 Task: Look for products in the category "Enzymes" from Renew Life only.
Action: Mouse moved to (307, 153)
Screenshot: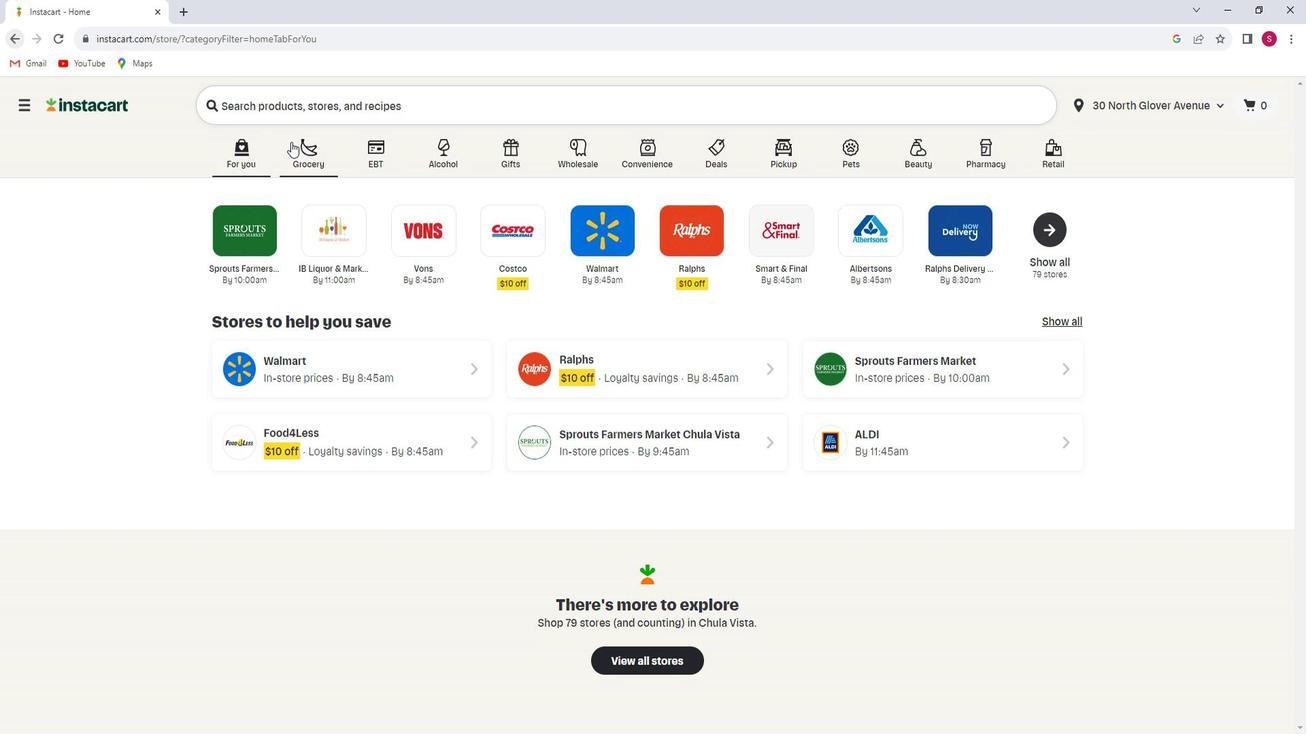
Action: Mouse pressed left at (307, 153)
Screenshot: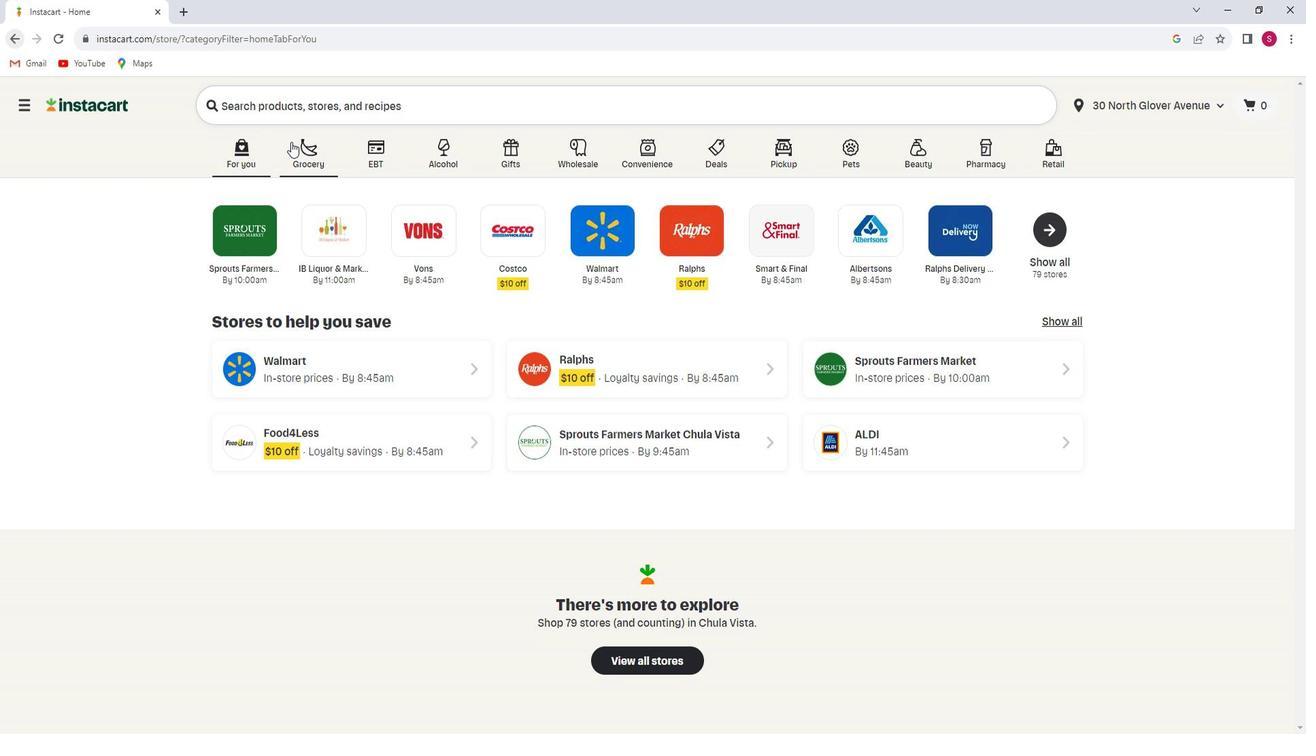 
Action: Mouse moved to (329, 404)
Screenshot: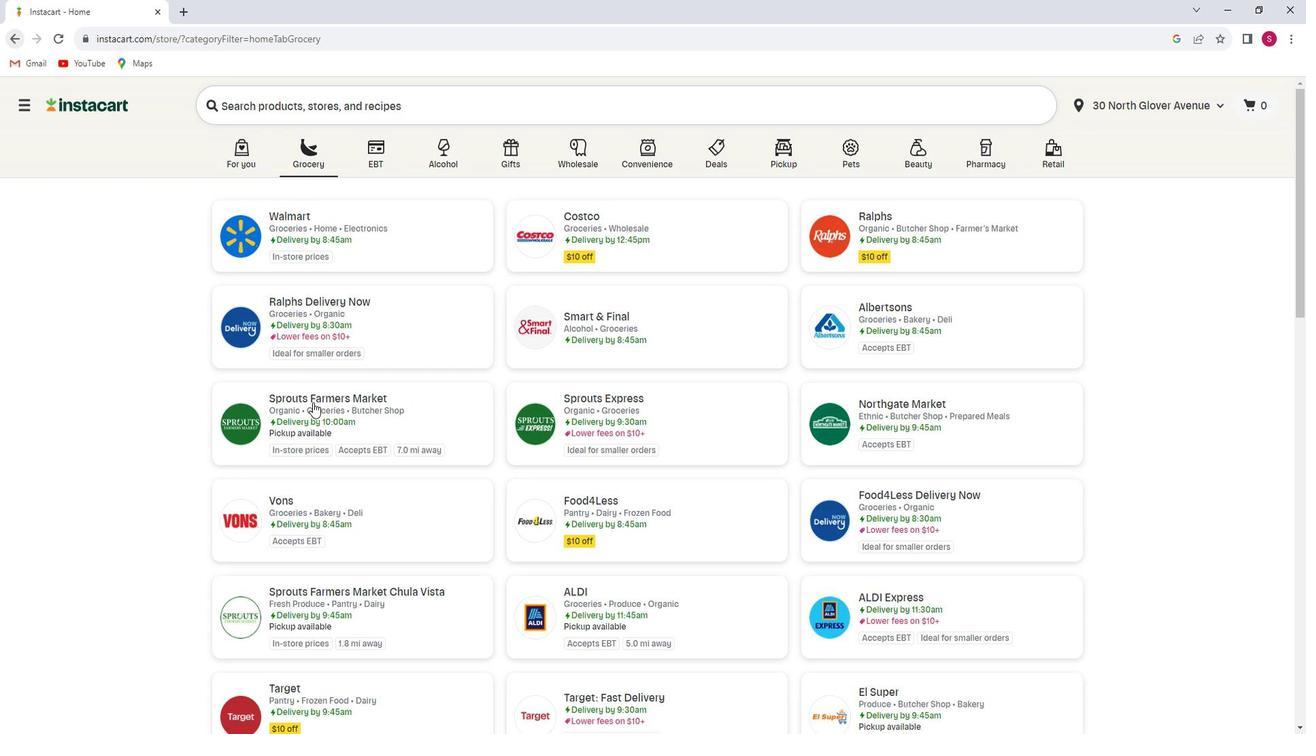 
Action: Mouse pressed left at (329, 404)
Screenshot: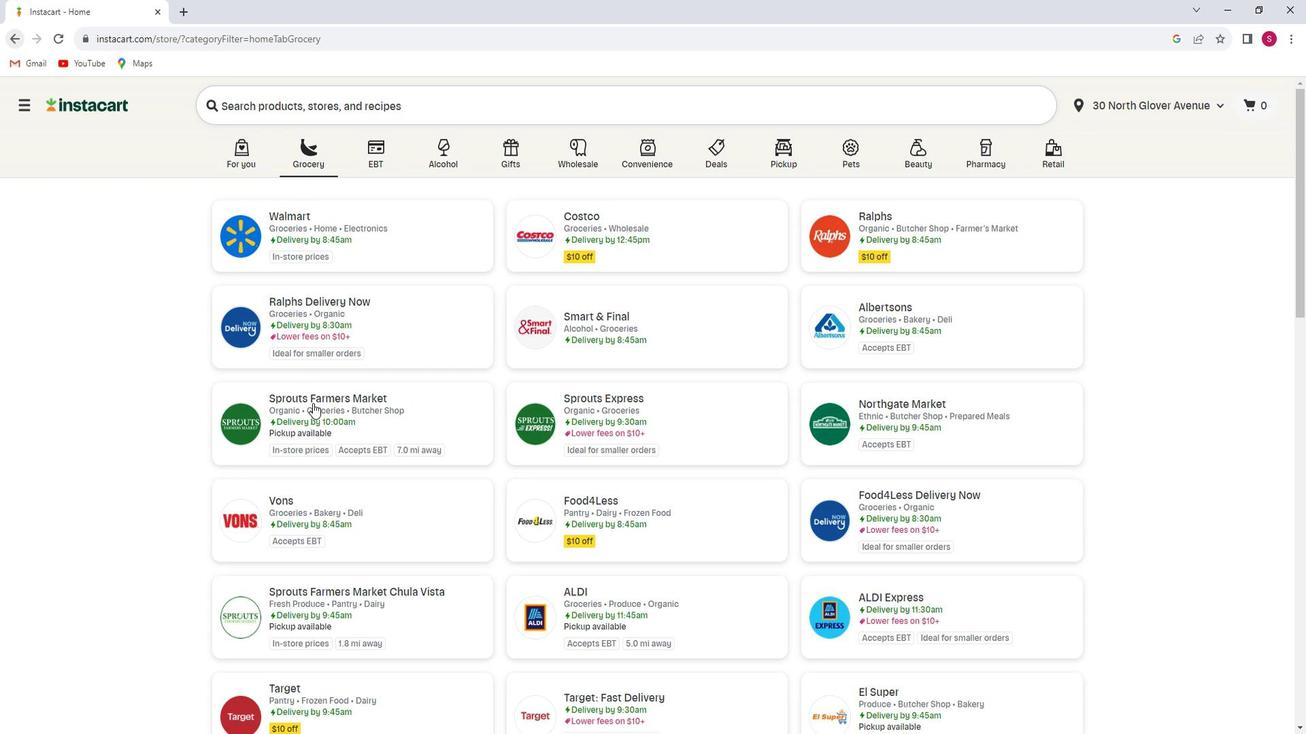
Action: Mouse moved to (100, 452)
Screenshot: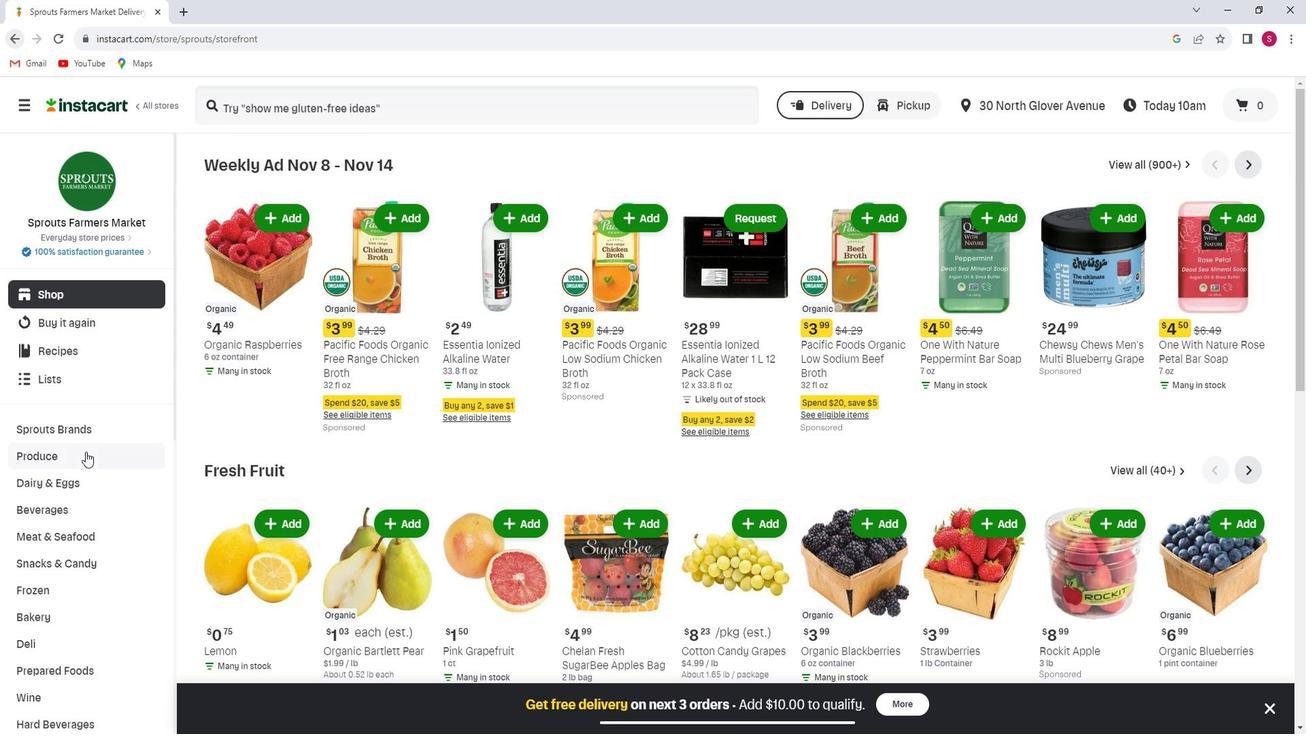 
Action: Mouse scrolled (100, 451) with delta (0, 0)
Screenshot: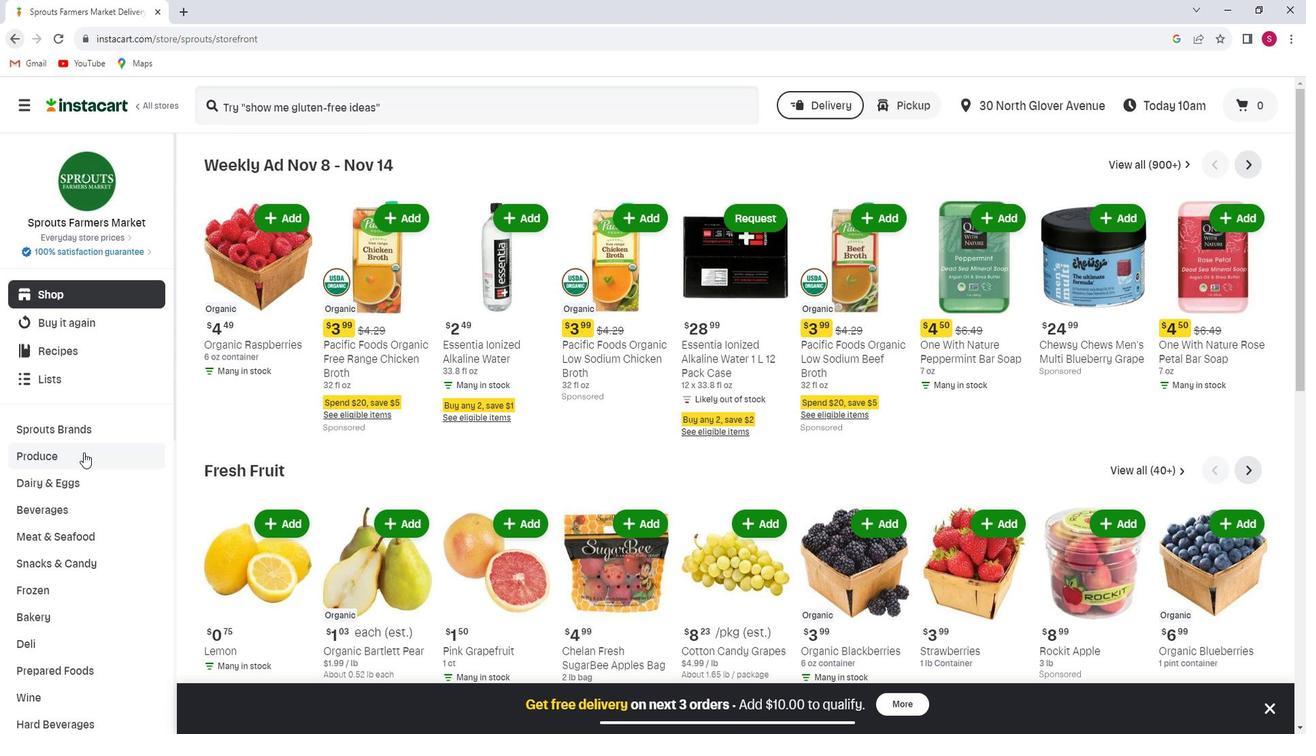 
Action: Mouse scrolled (100, 451) with delta (0, 0)
Screenshot: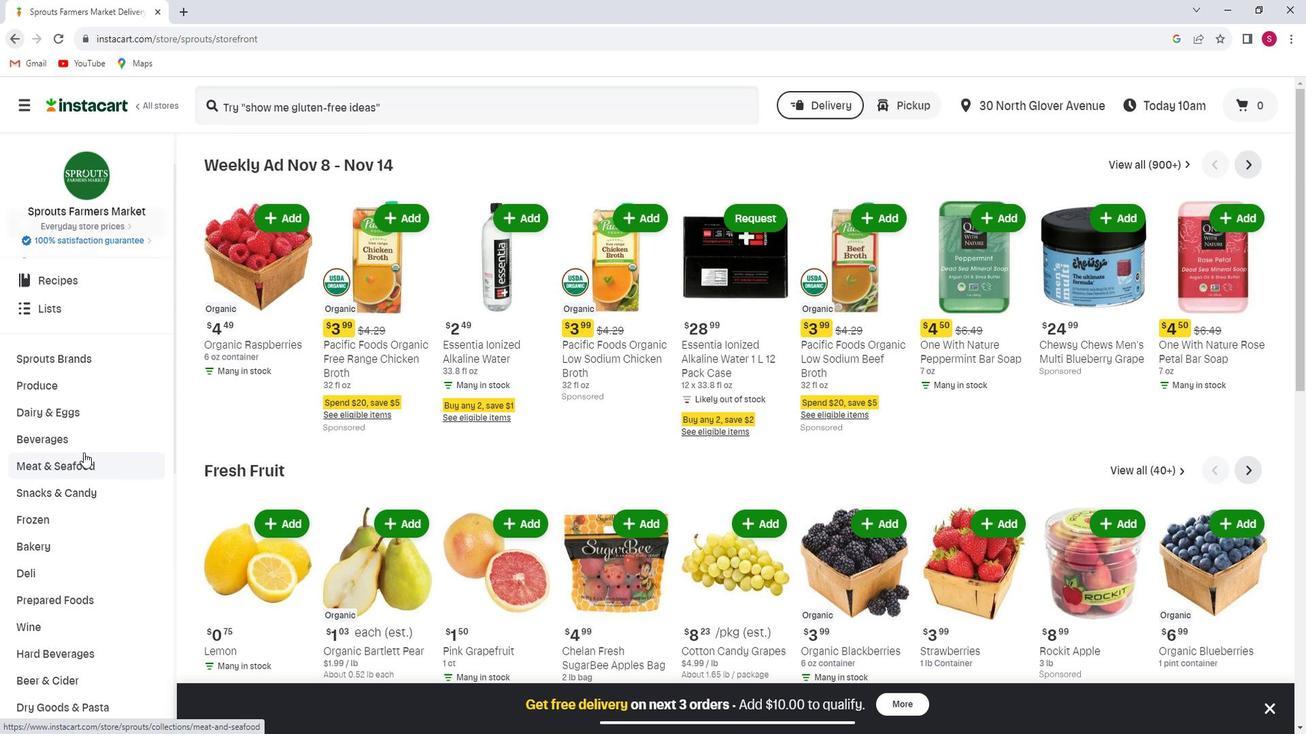 
Action: Mouse scrolled (100, 451) with delta (0, 0)
Screenshot: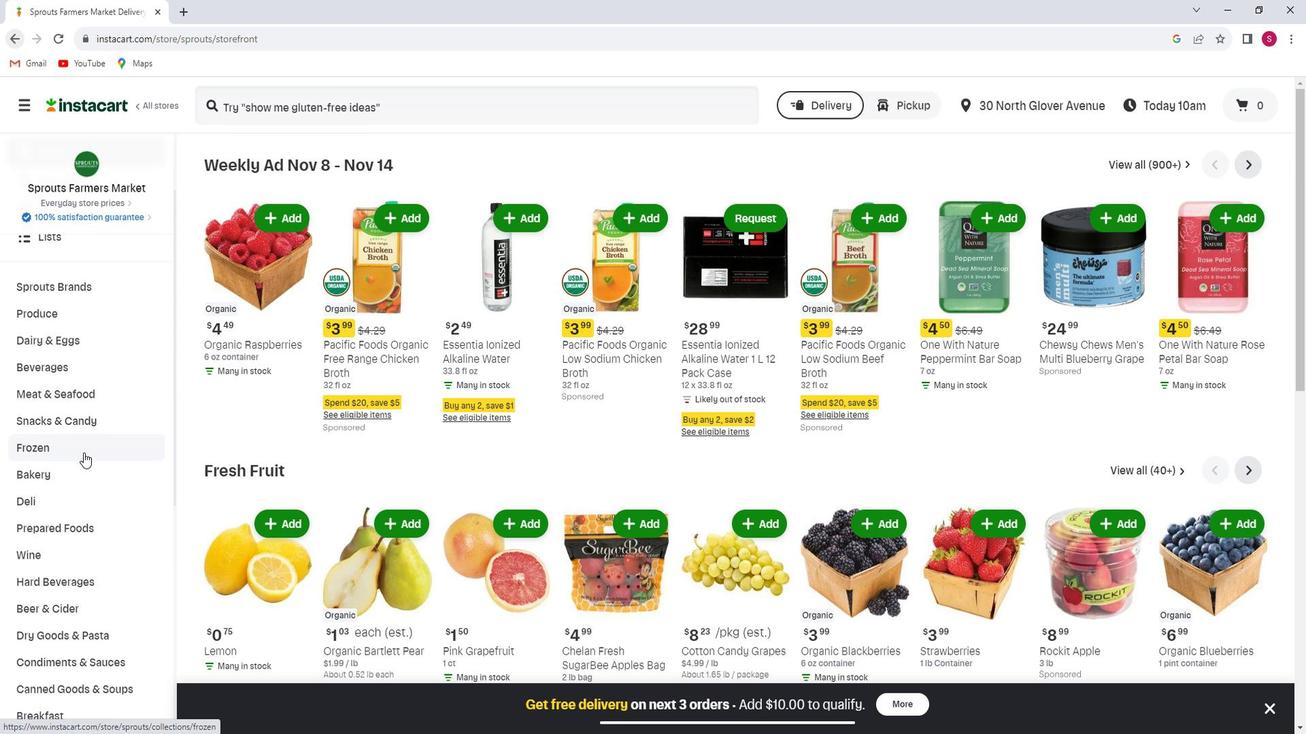 
Action: Mouse scrolled (100, 451) with delta (0, 0)
Screenshot: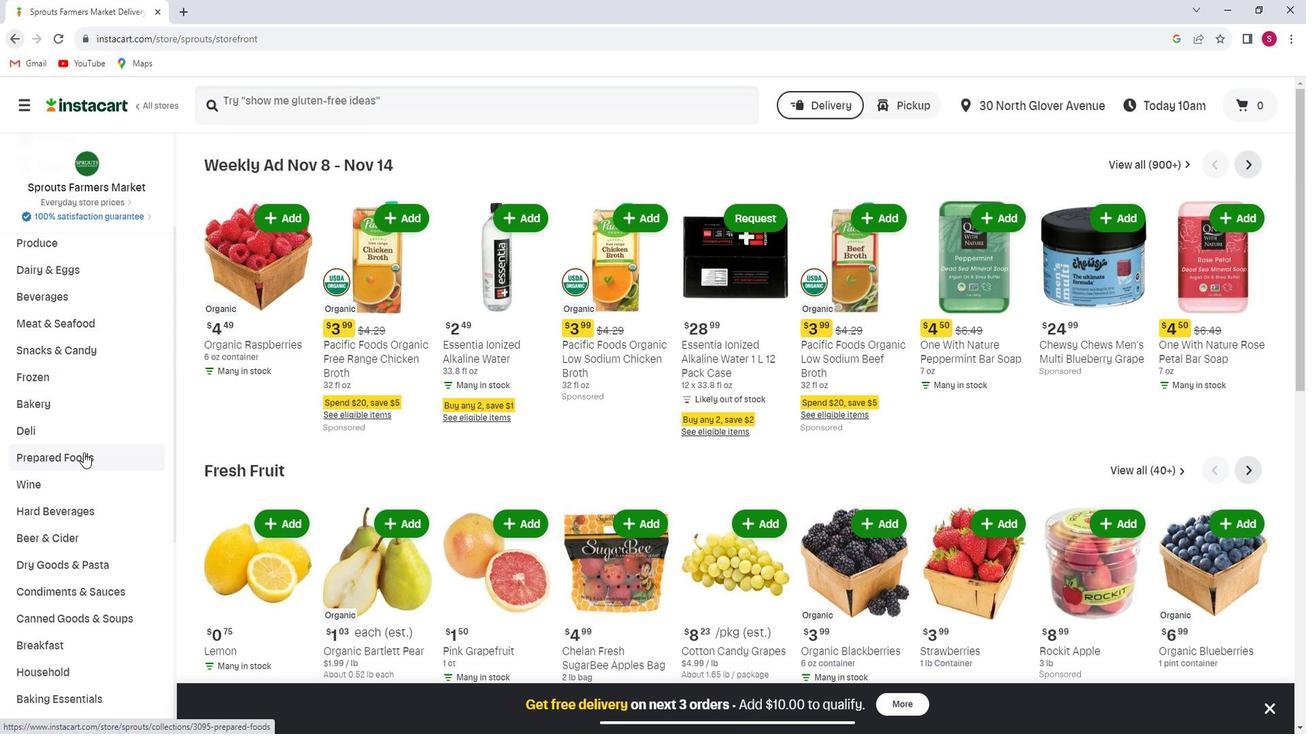 
Action: Mouse scrolled (100, 451) with delta (0, 0)
Screenshot: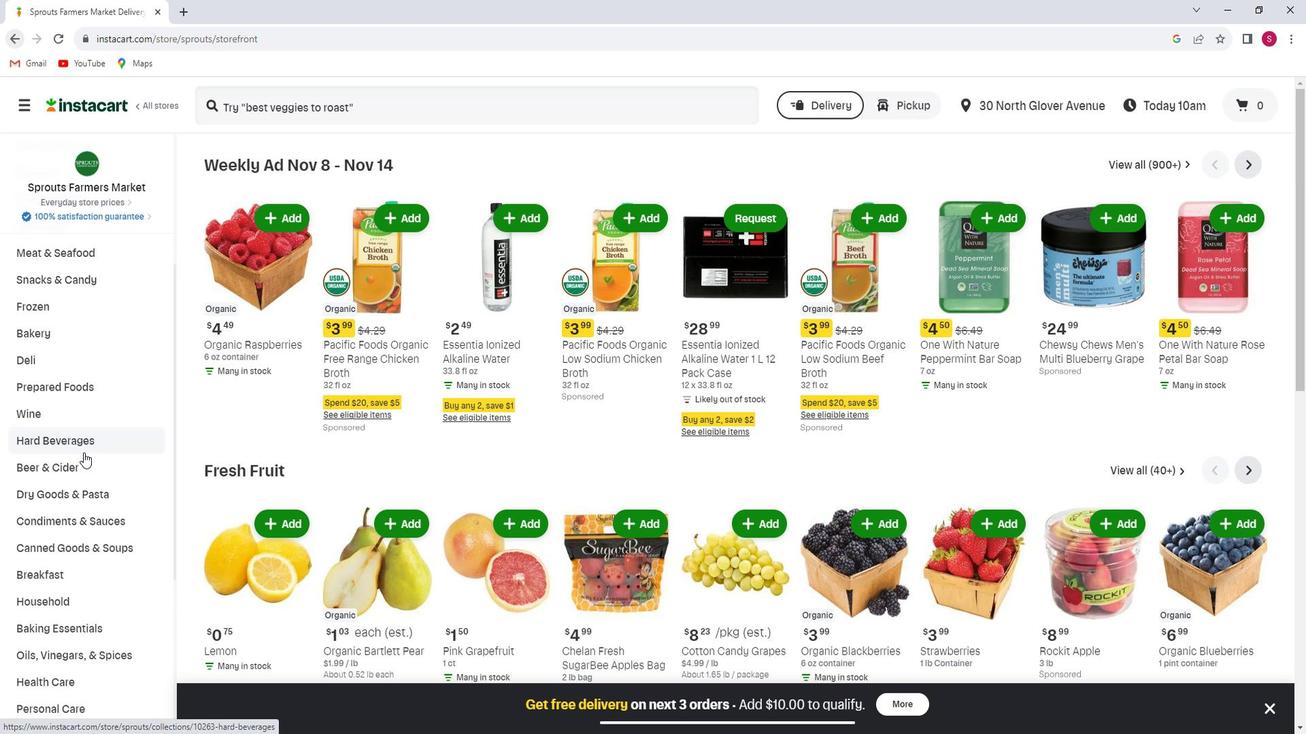 
Action: Mouse scrolled (100, 451) with delta (0, 0)
Screenshot: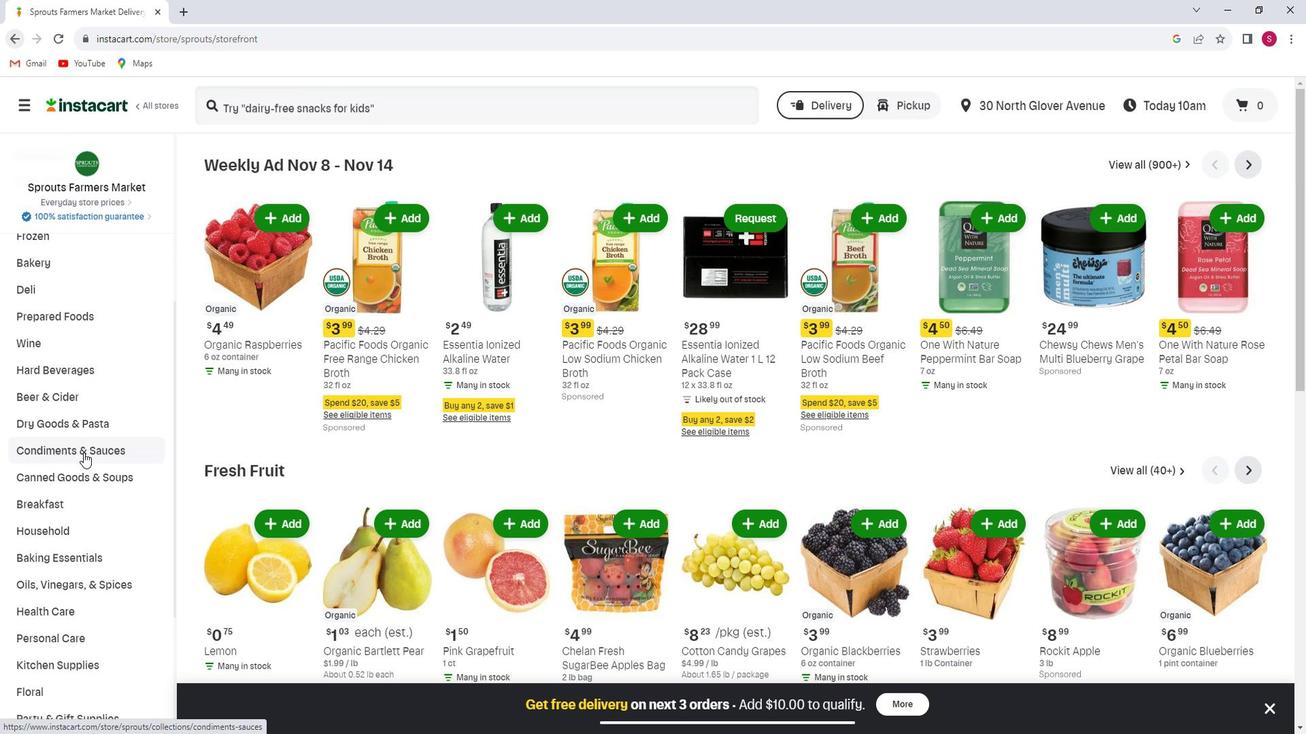 
Action: Mouse scrolled (100, 451) with delta (0, 0)
Screenshot: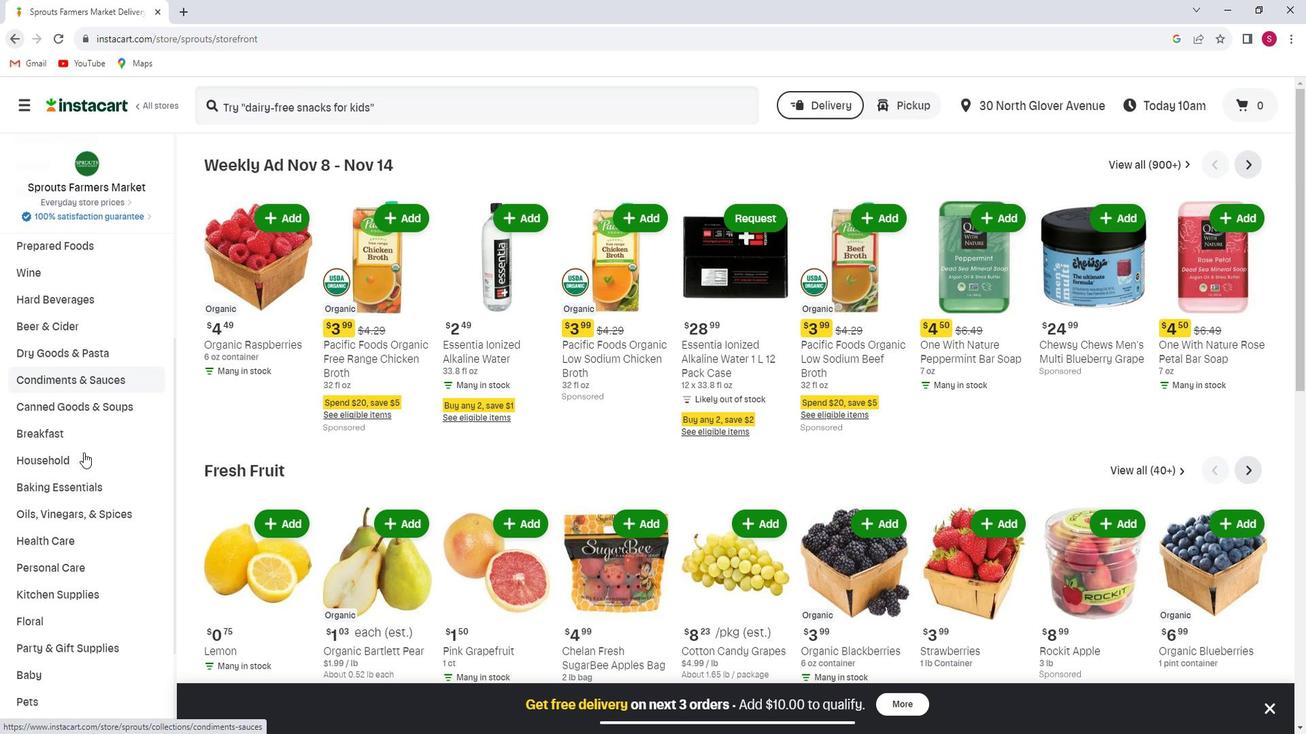 
Action: Mouse moved to (92, 470)
Screenshot: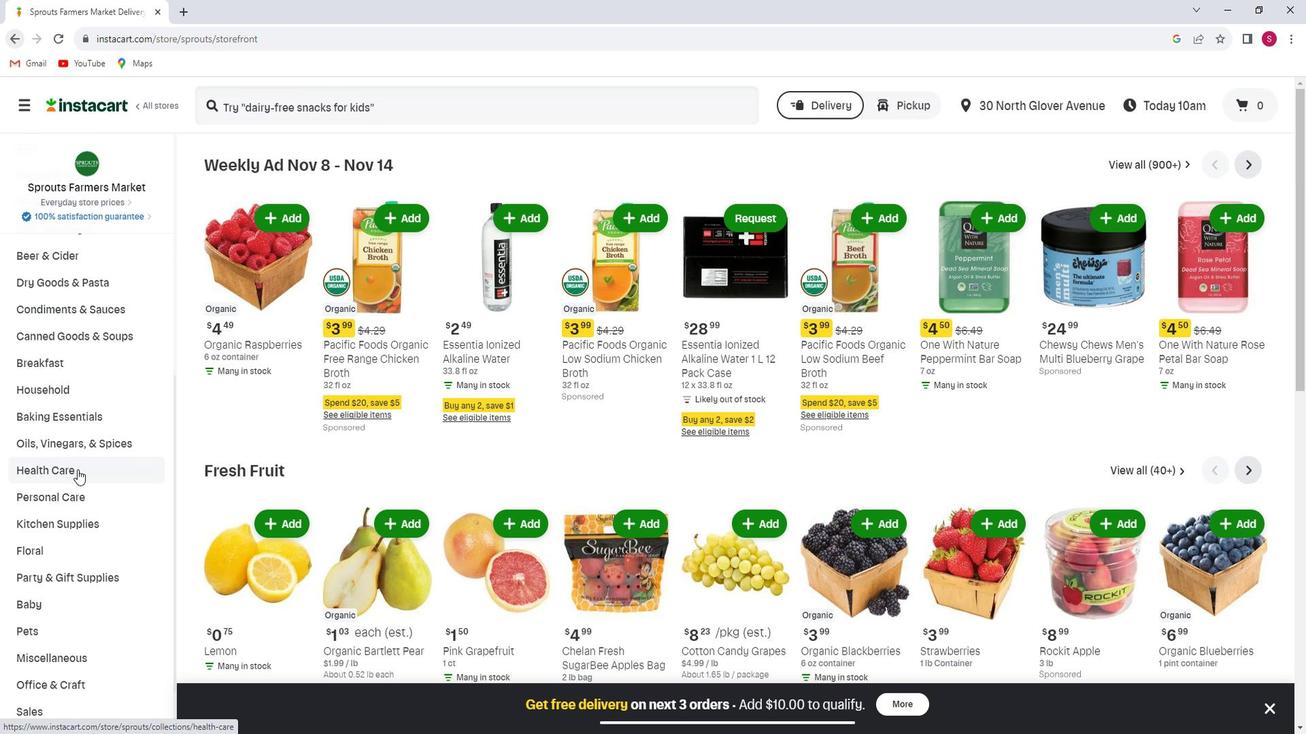
Action: Mouse pressed left at (92, 470)
Screenshot: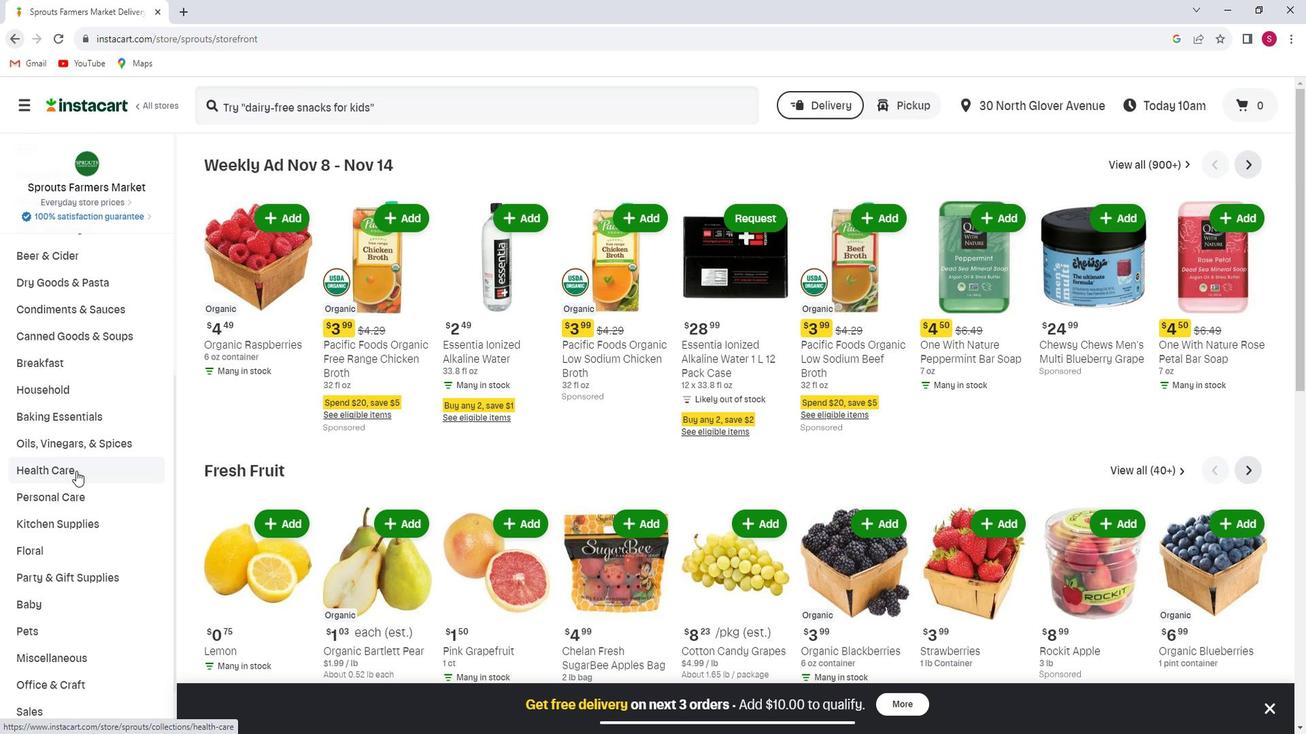 
Action: Mouse moved to (644, 206)
Screenshot: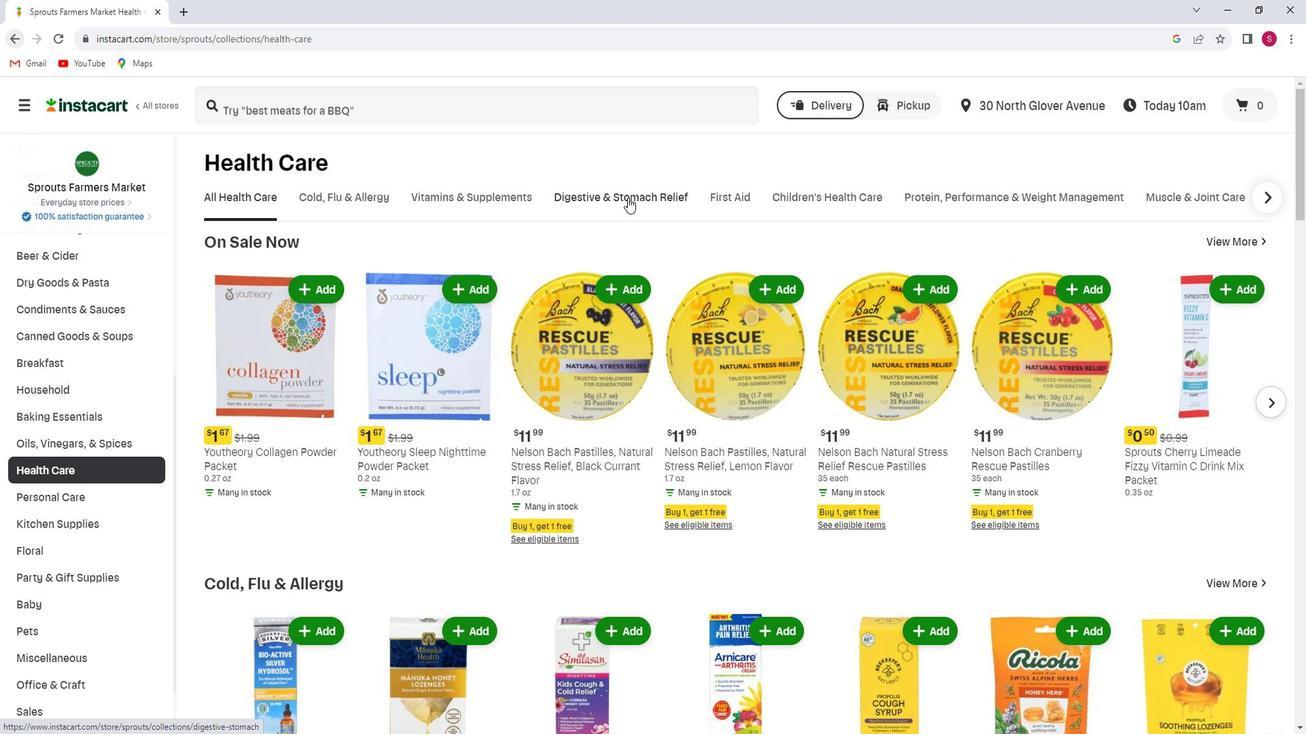 
Action: Mouse pressed left at (644, 206)
Screenshot: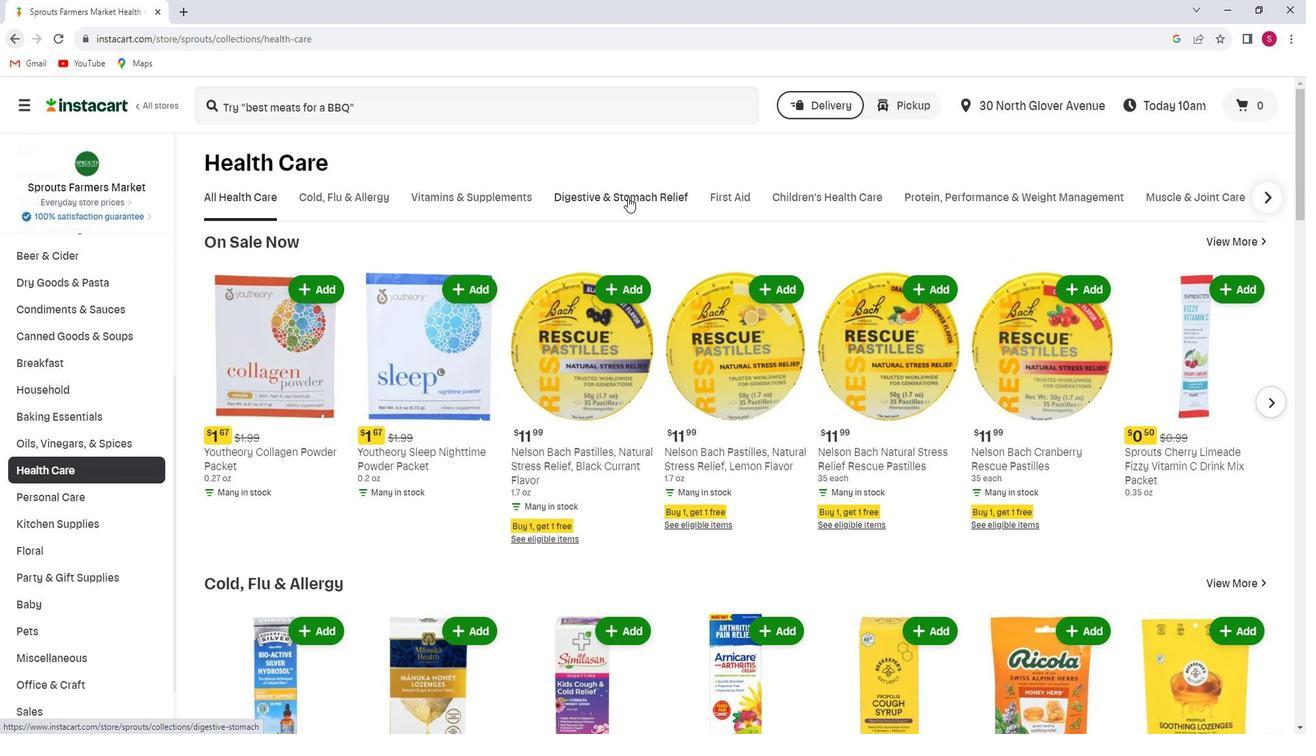 
Action: Mouse moved to (932, 263)
Screenshot: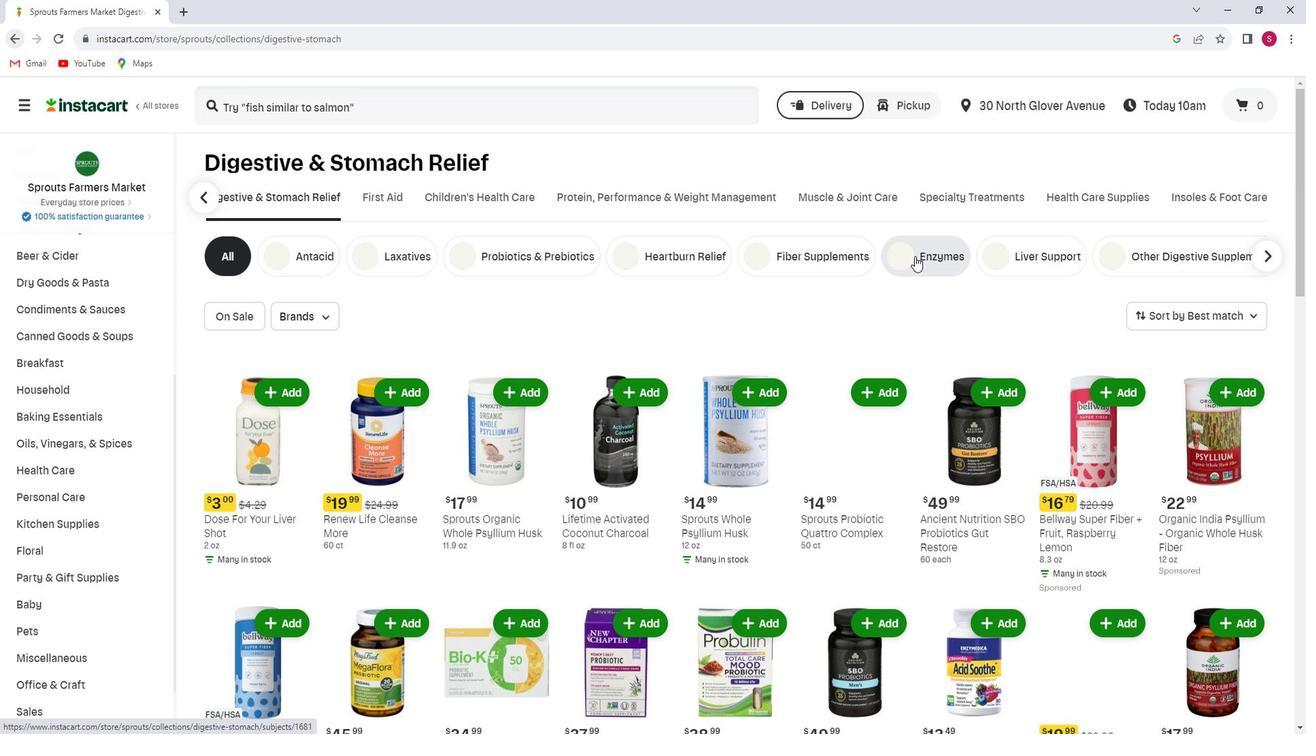 
Action: Mouse pressed left at (932, 263)
Screenshot: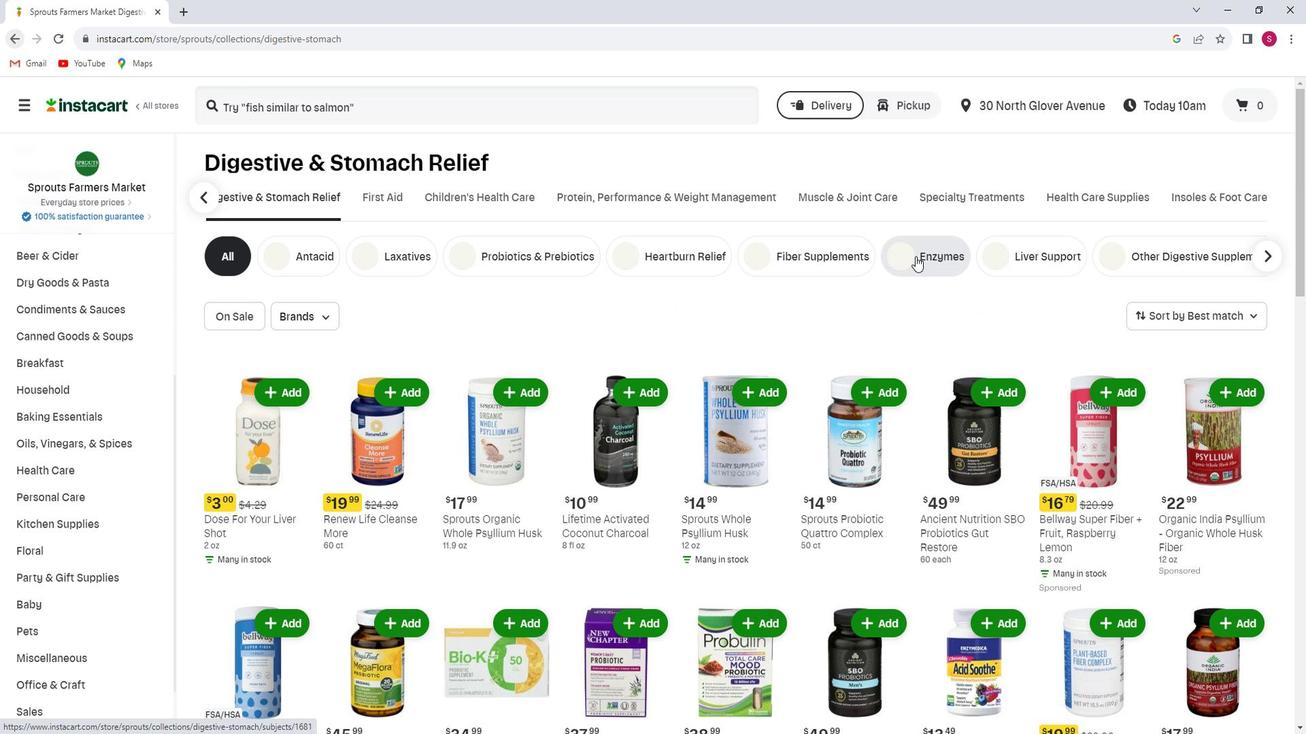 
Action: Mouse moved to (336, 326)
Screenshot: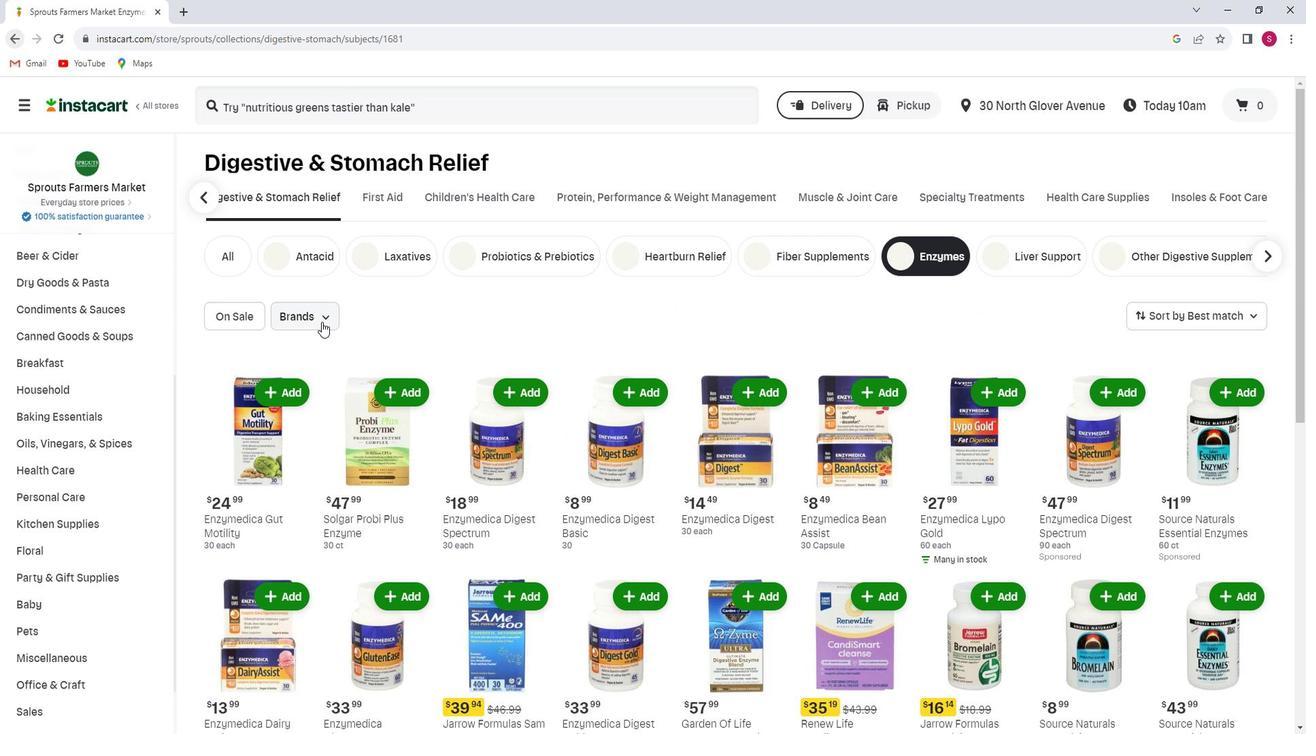 
Action: Mouse pressed left at (336, 326)
Screenshot: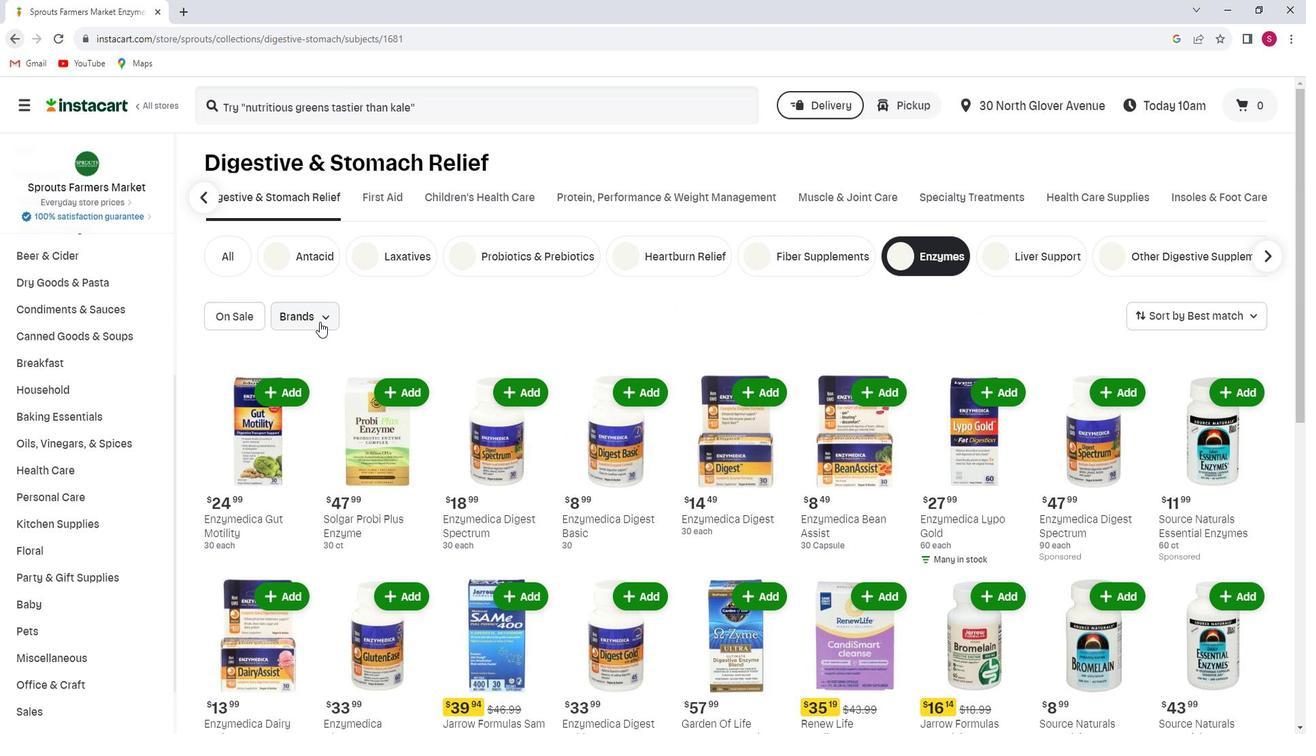 
Action: Mouse moved to (333, 381)
Screenshot: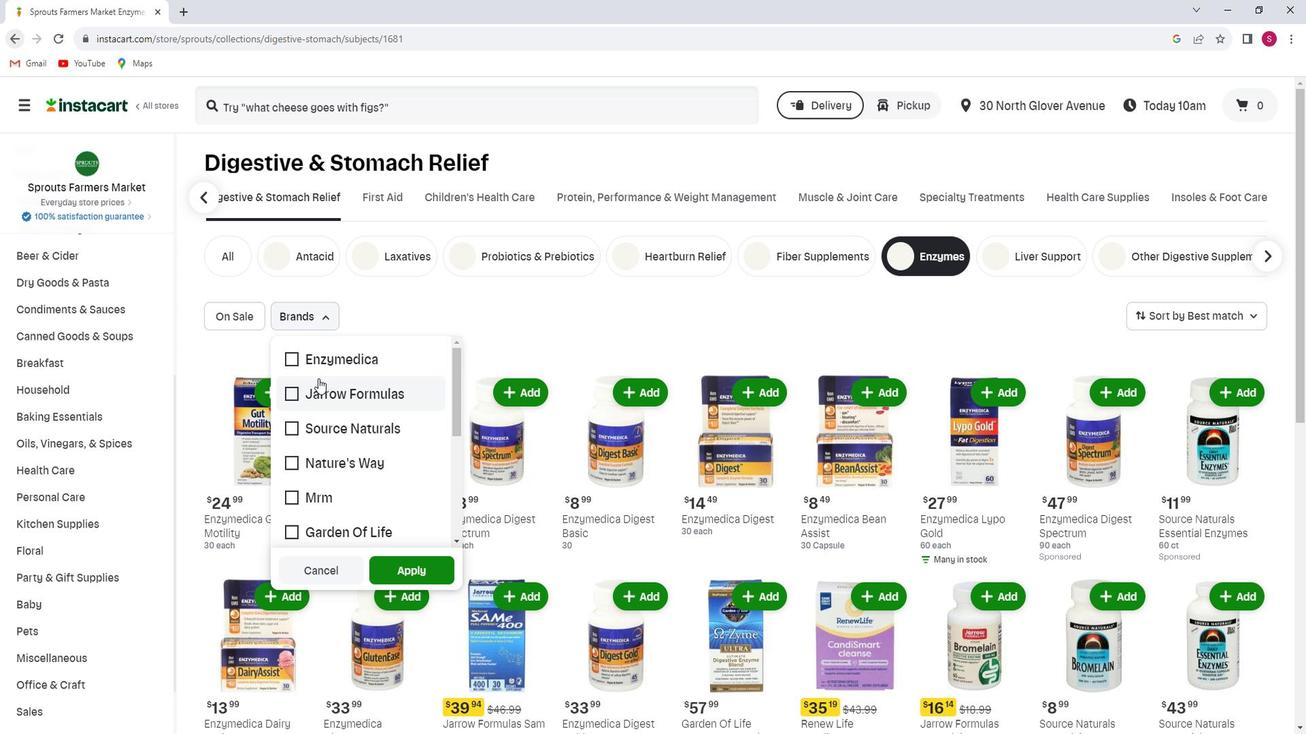 
Action: Mouse scrolled (333, 380) with delta (0, 0)
Screenshot: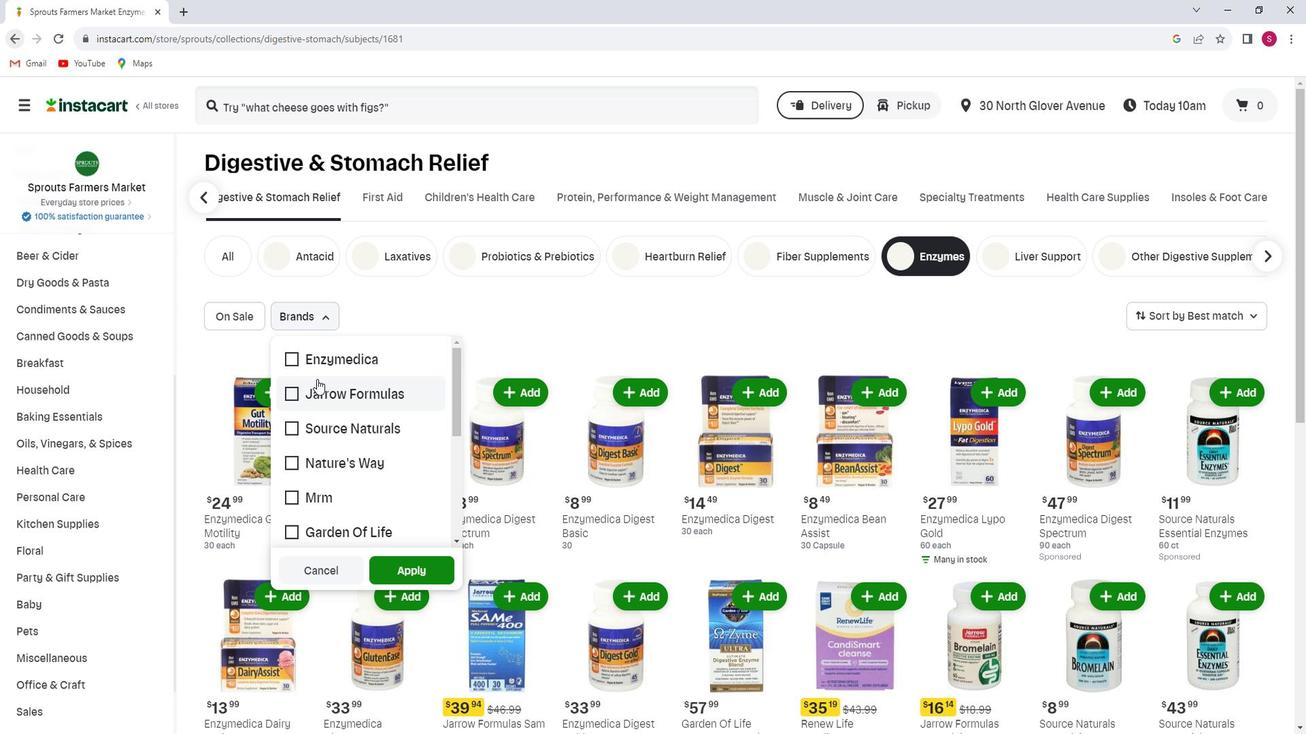 
Action: Mouse scrolled (333, 380) with delta (0, 0)
Screenshot: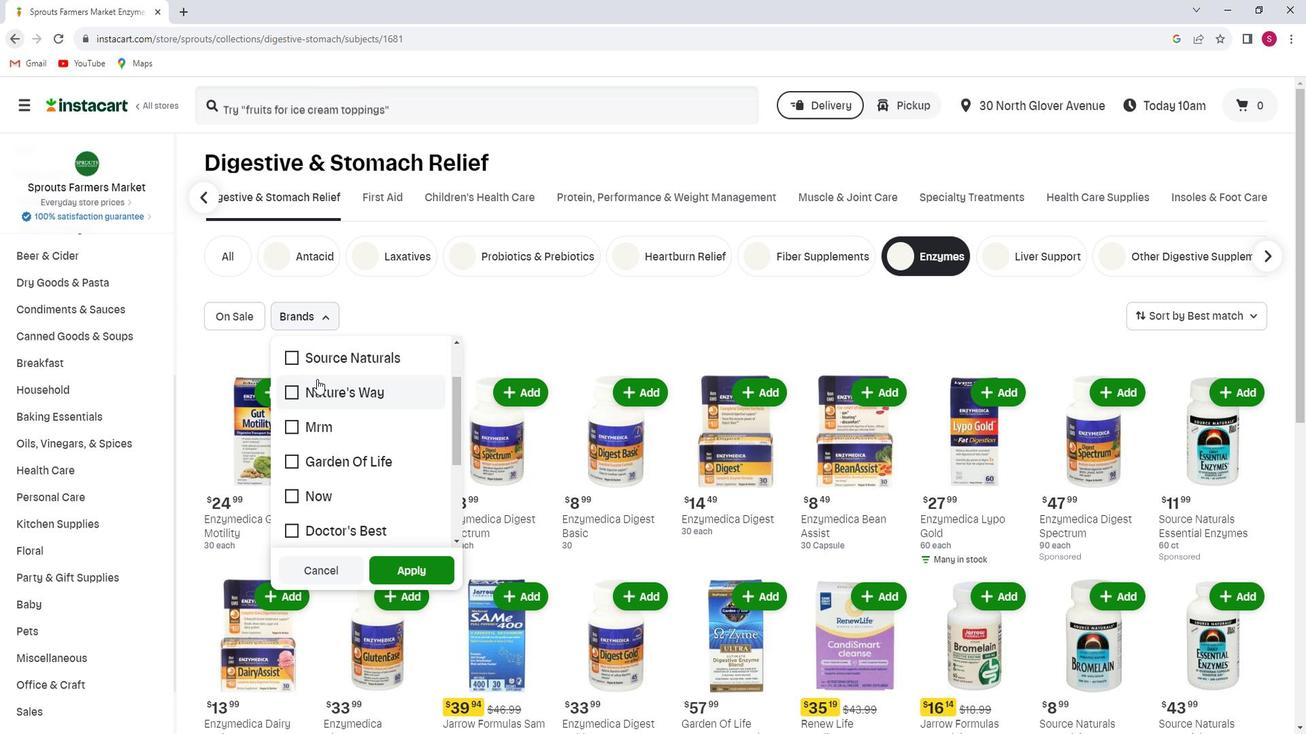 
Action: Mouse scrolled (333, 380) with delta (0, 0)
Screenshot: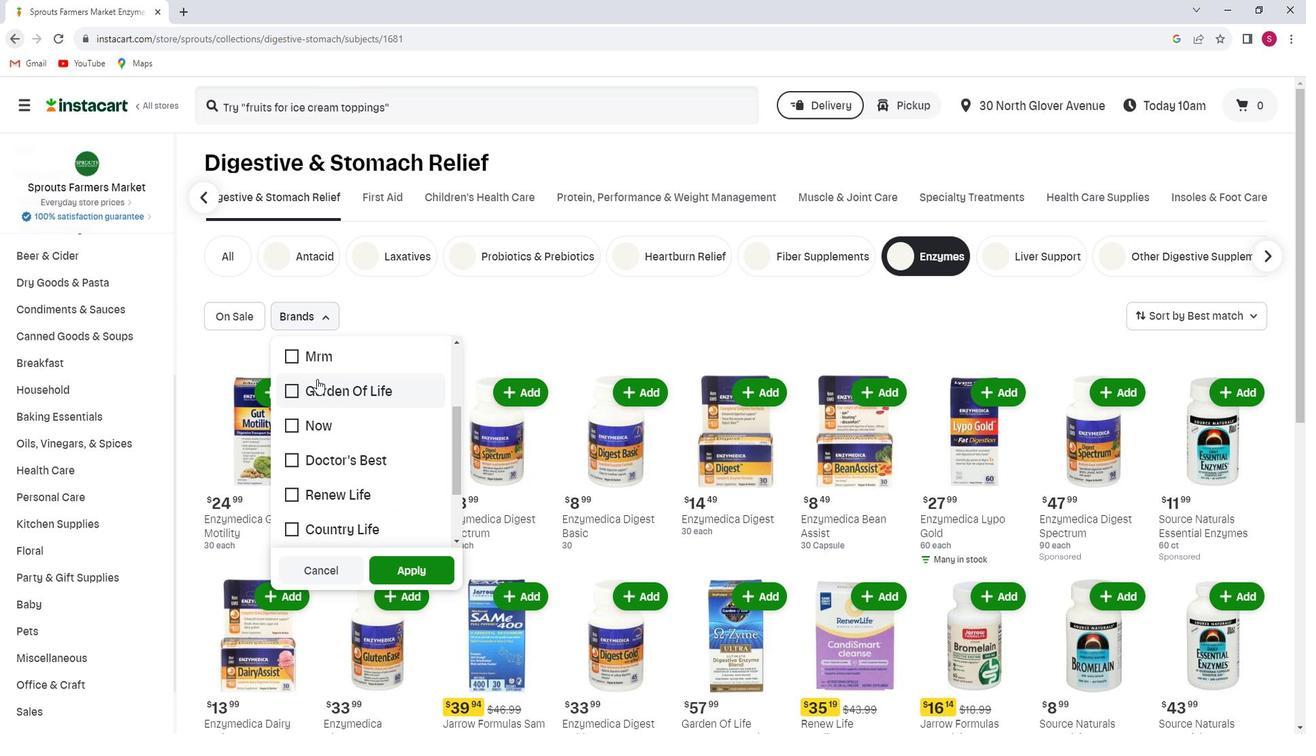 
Action: Mouse moved to (308, 425)
Screenshot: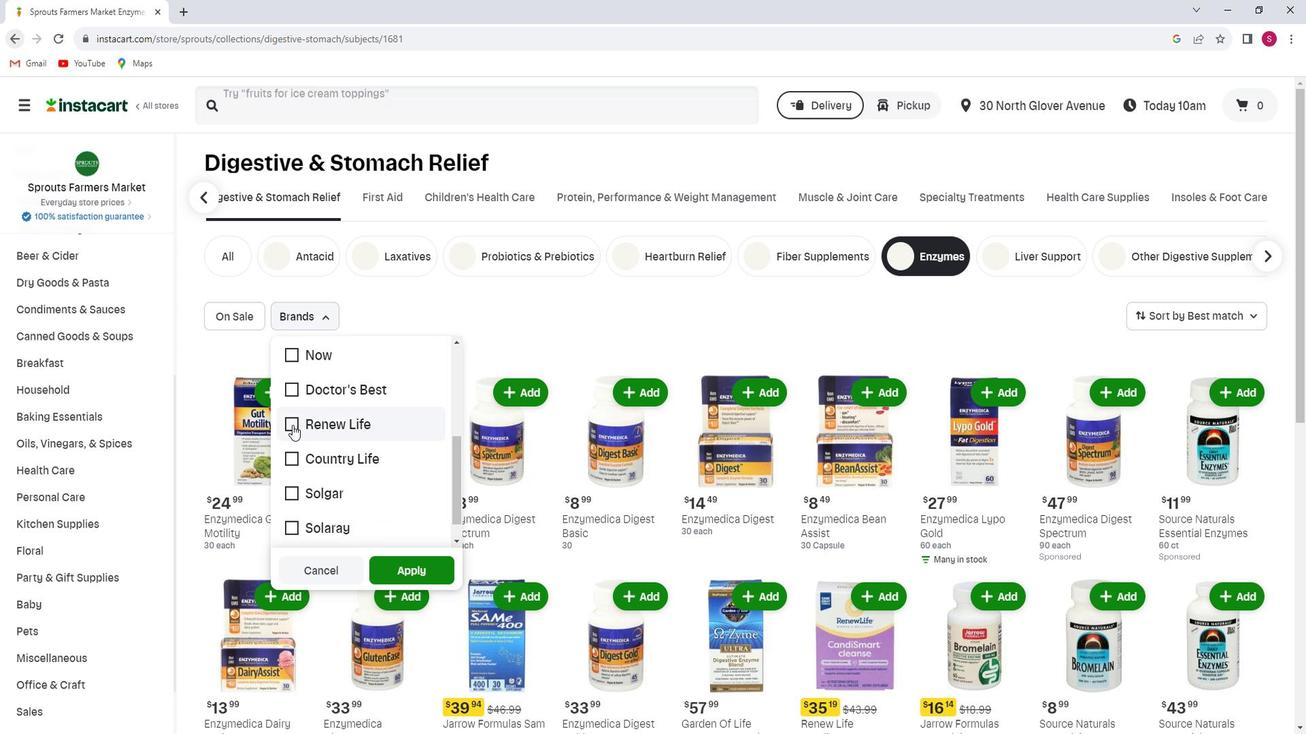 
Action: Mouse pressed left at (308, 425)
Screenshot: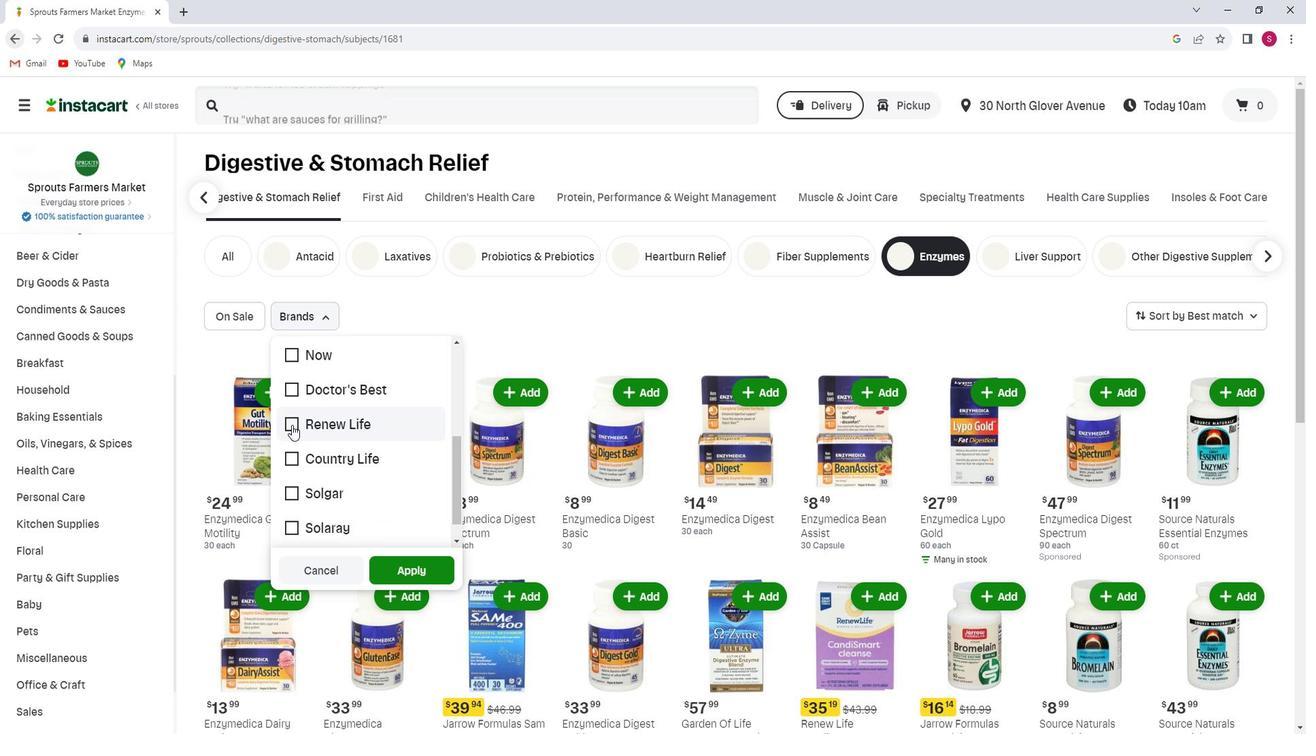 
Action: Mouse moved to (432, 566)
Screenshot: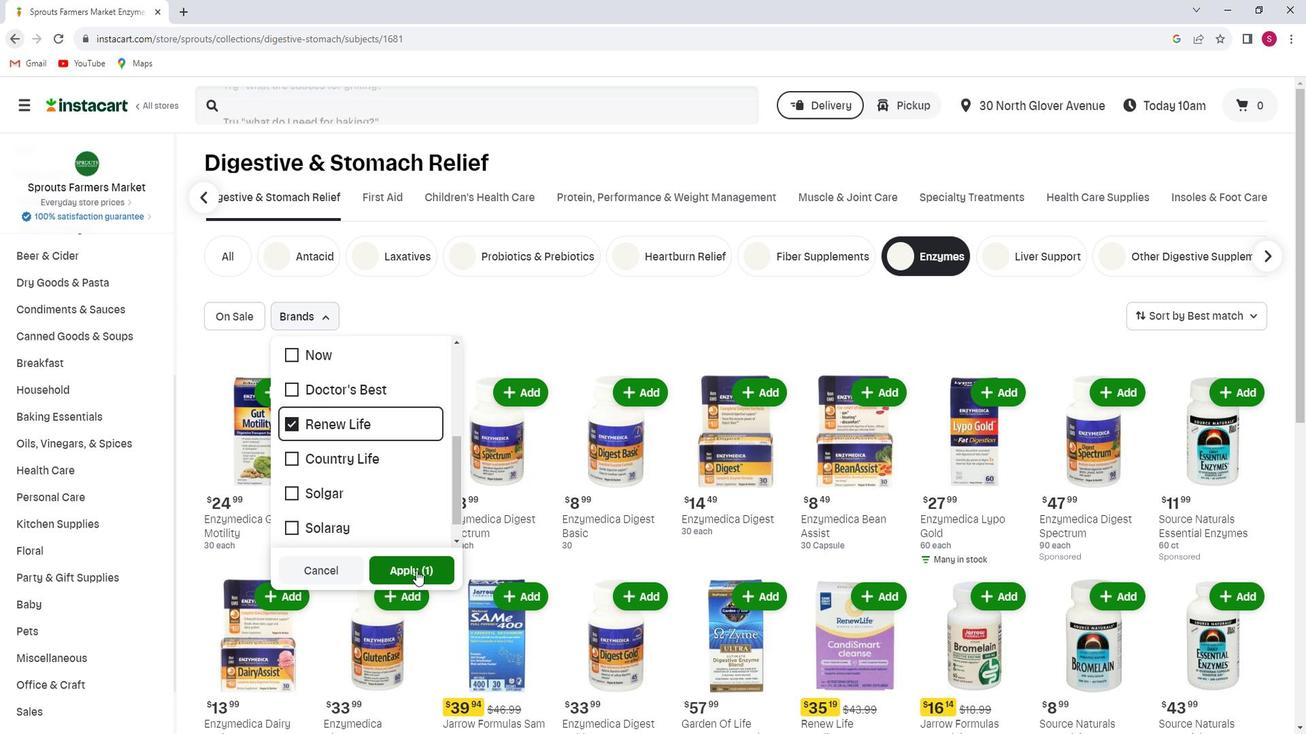 
Action: Mouse pressed left at (432, 566)
Screenshot: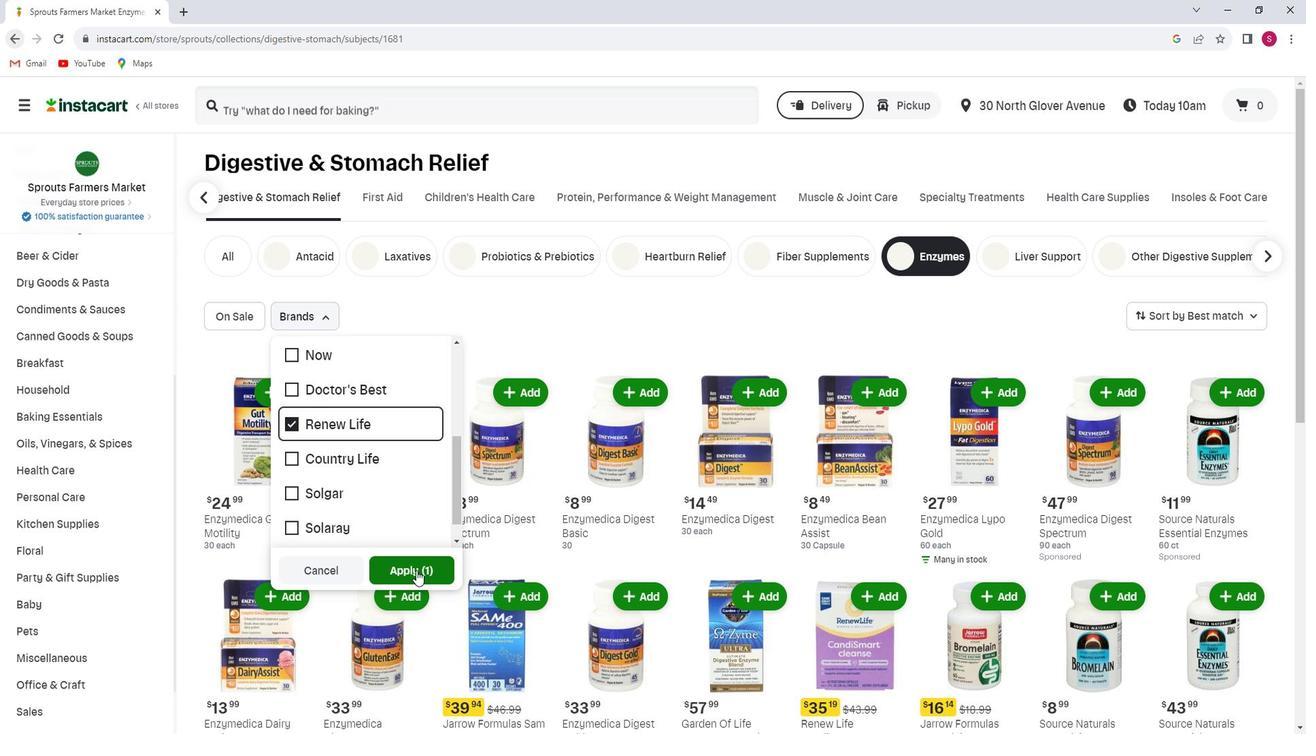 
